Task: Add a condition where "Hours since status category closed Greater than Twenty-five" in pending tickets.
Action: Mouse moved to (84, 396)
Screenshot: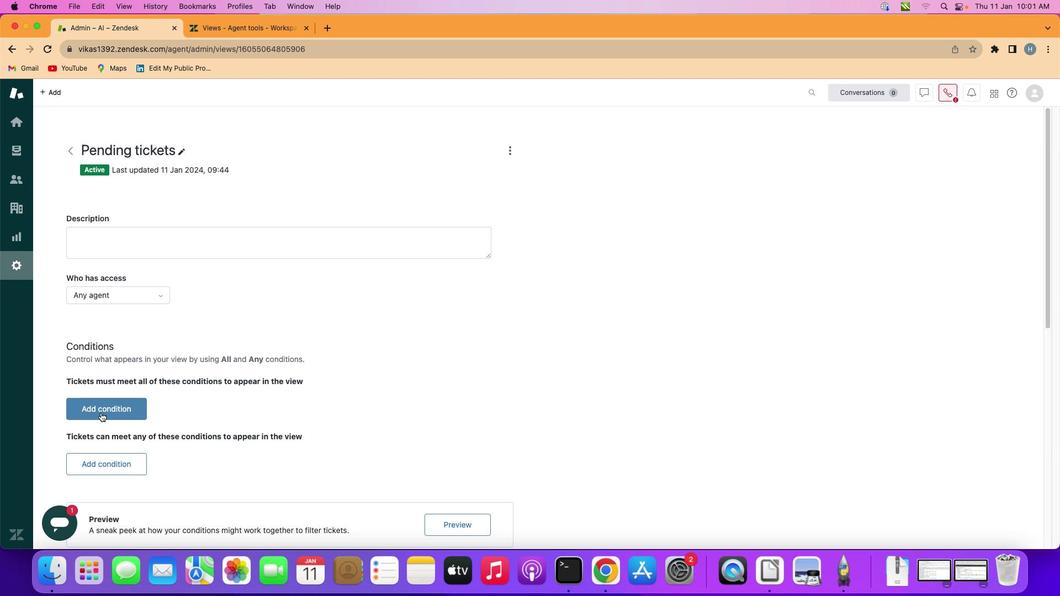 
Action: Mouse pressed left at (84, 396)
Screenshot: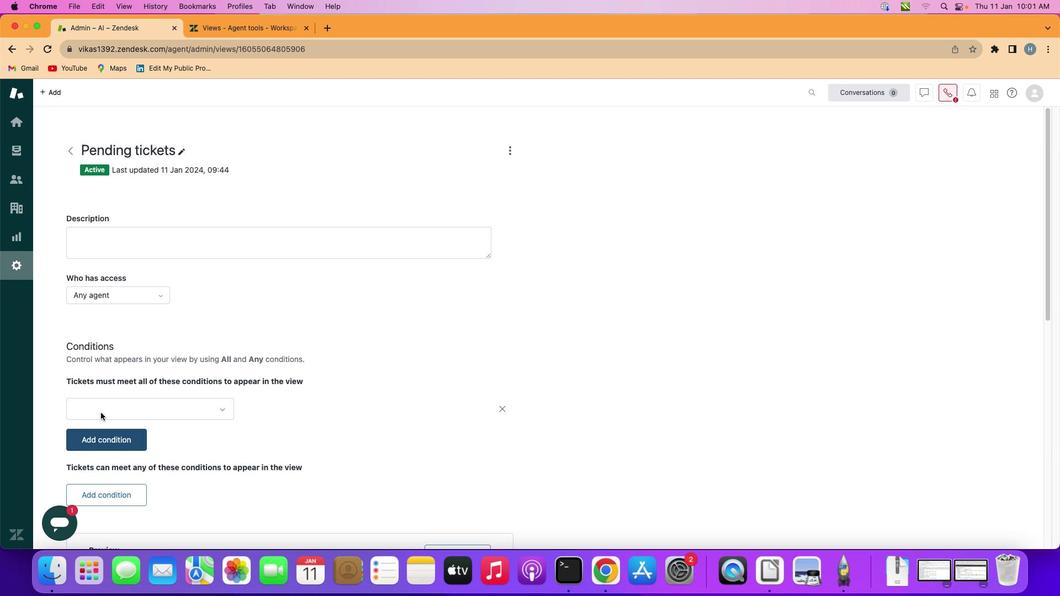 
Action: Mouse moved to (135, 395)
Screenshot: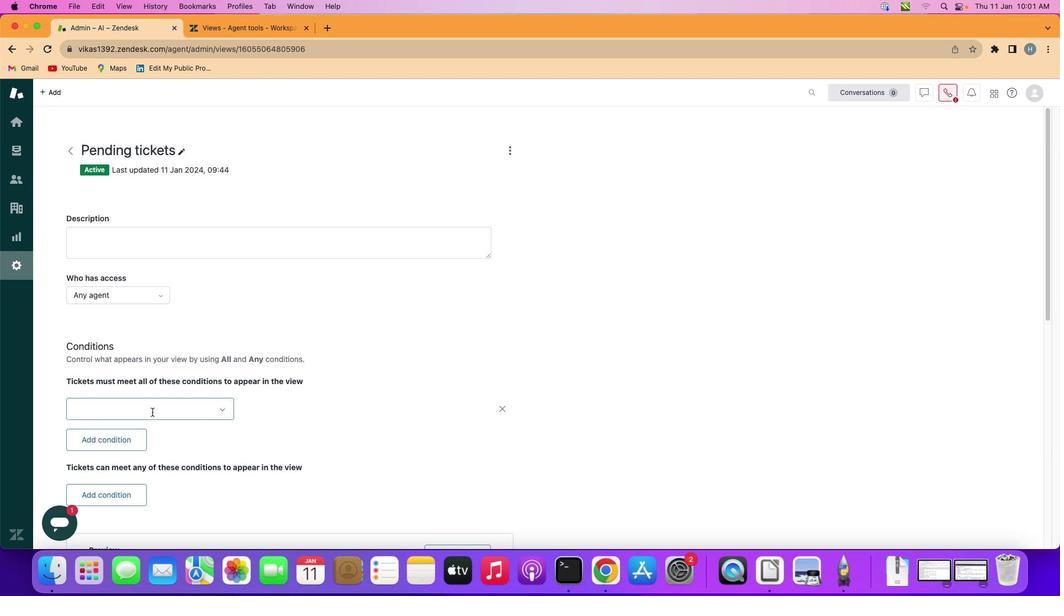 
Action: Mouse pressed left at (135, 395)
Screenshot: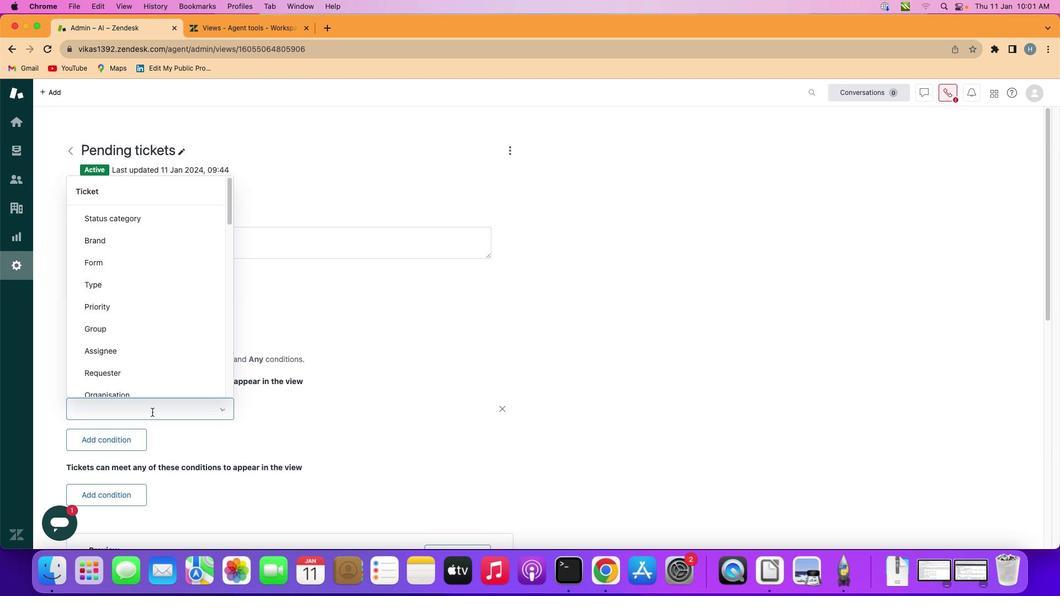 
Action: Mouse moved to (163, 257)
Screenshot: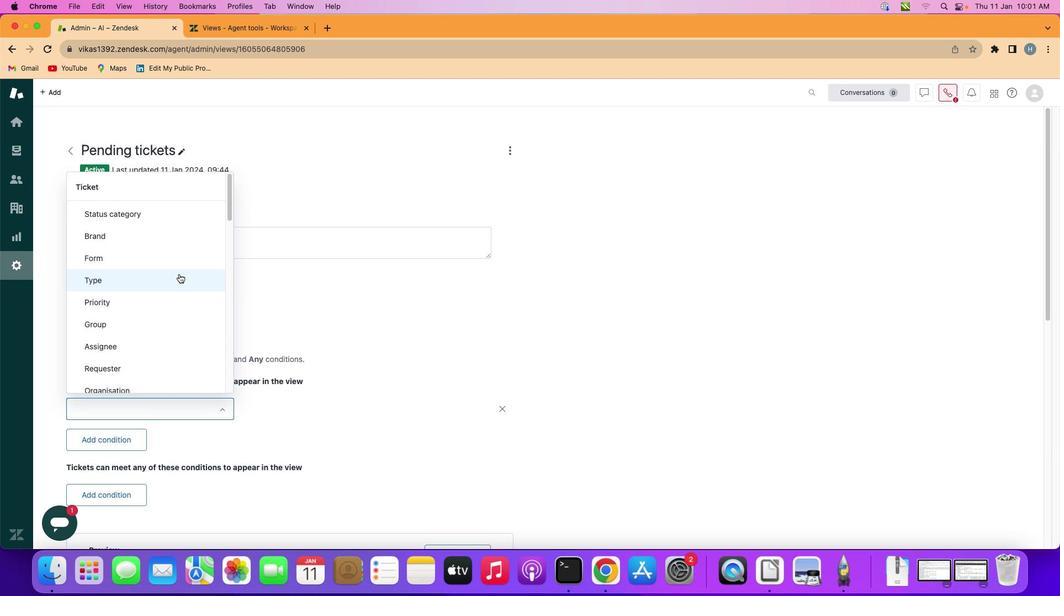 
Action: Mouse scrolled (163, 257) with delta (-16, -16)
Screenshot: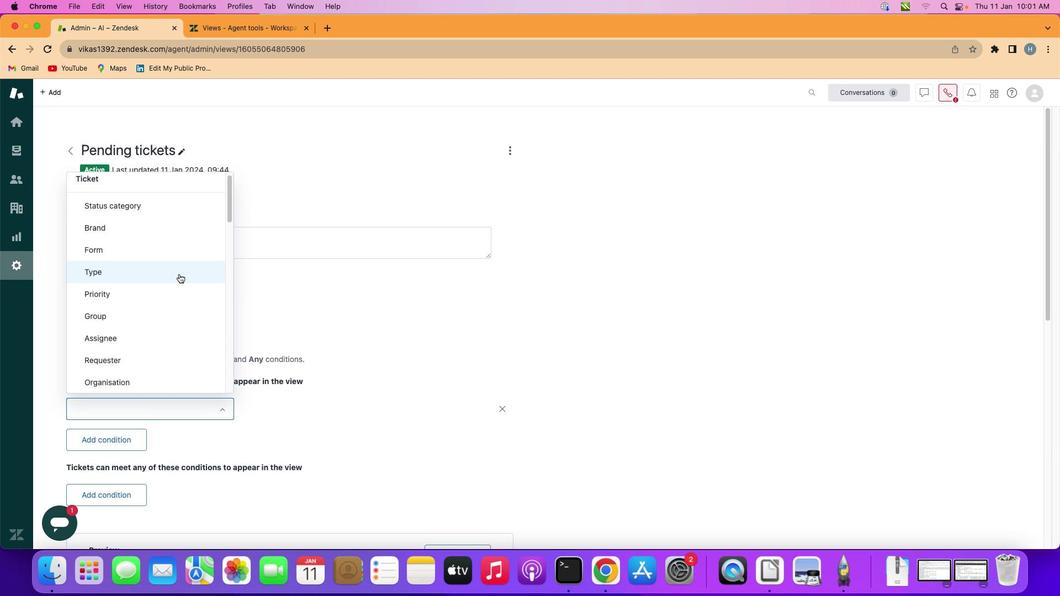 
Action: Mouse scrolled (163, 257) with delta (-16, -16)
Screenshot: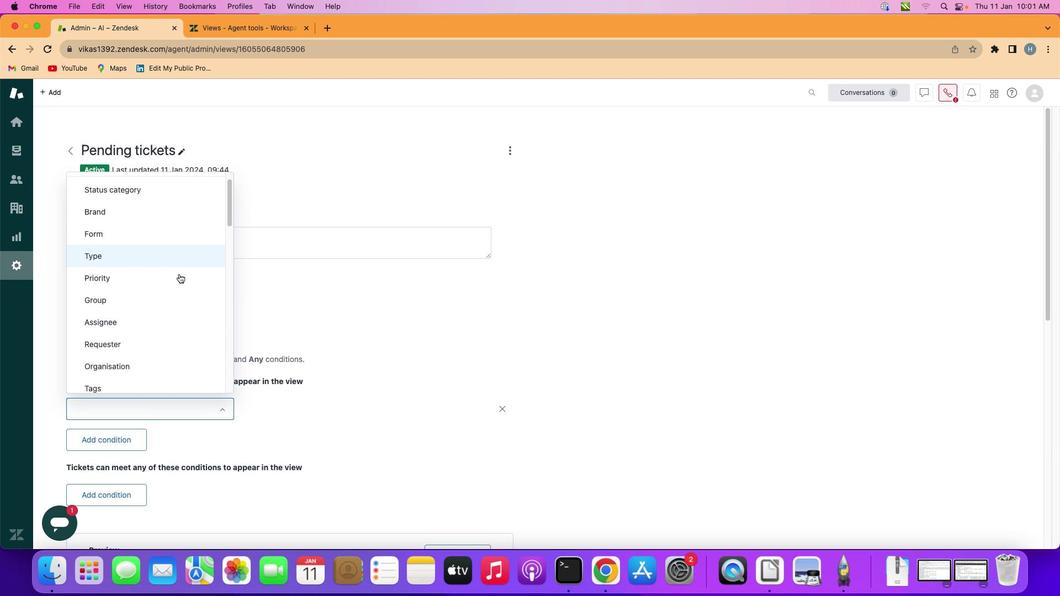 
Action: Mouse scrolled (163, 257) with delta (-16, -16)
Screenshot: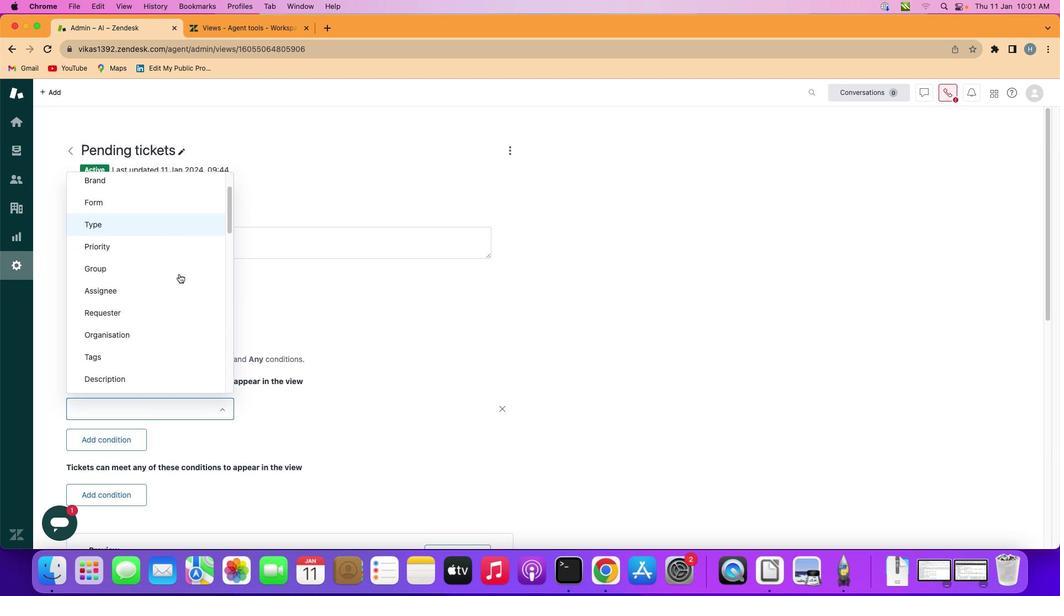 
Action: Mouse scrolled (163, 257) with delta (-16, -17)
Screenshot: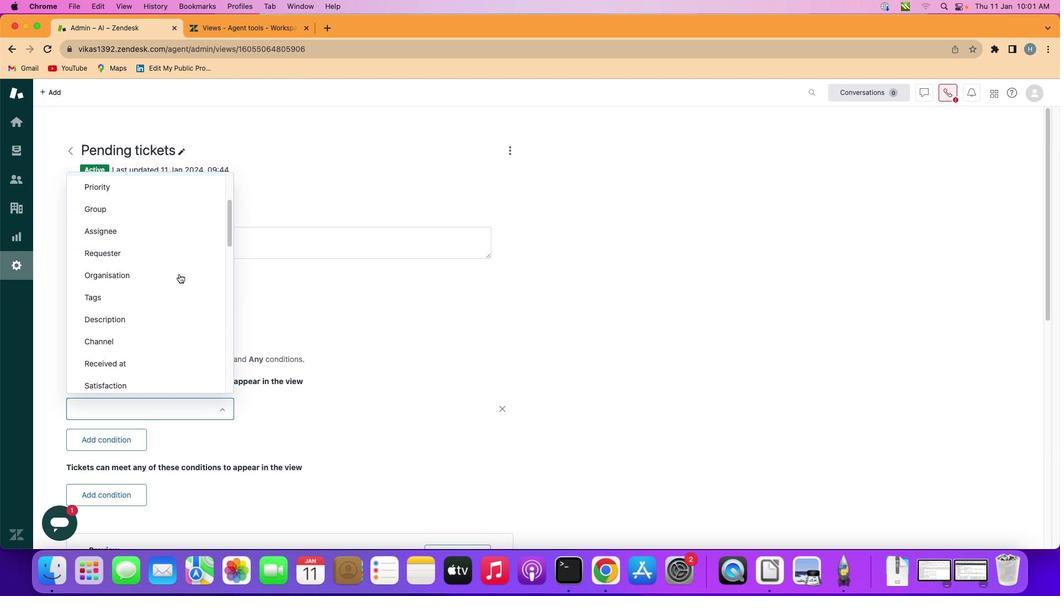 
Action: Mouse scrolled (163, 257) with delta (-16, -17)
Screenshot: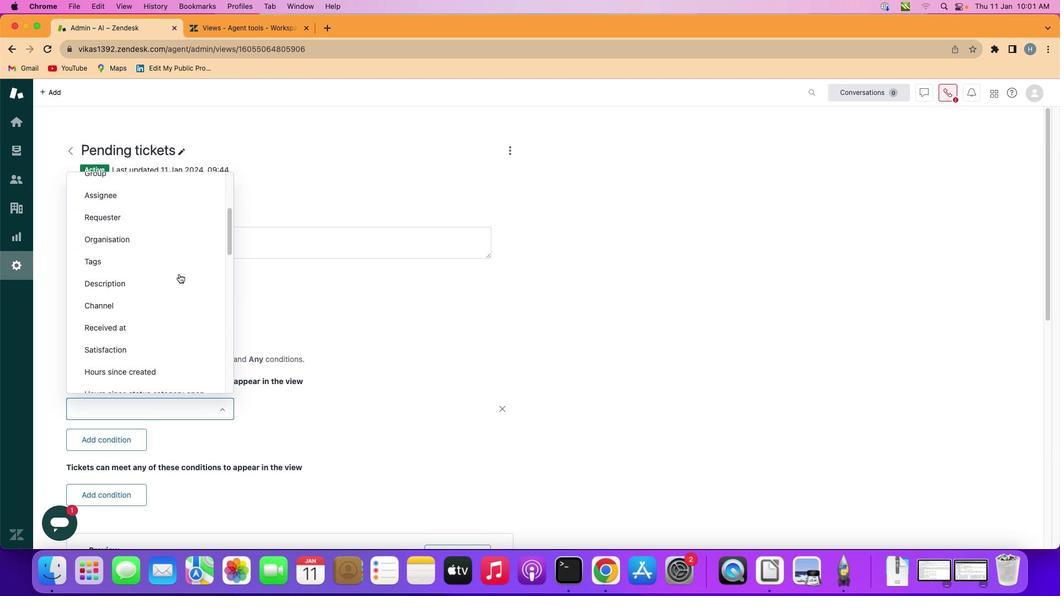 
Action: Mouse scrolled (163, 257) with delta (-16, -17)
Screenshot: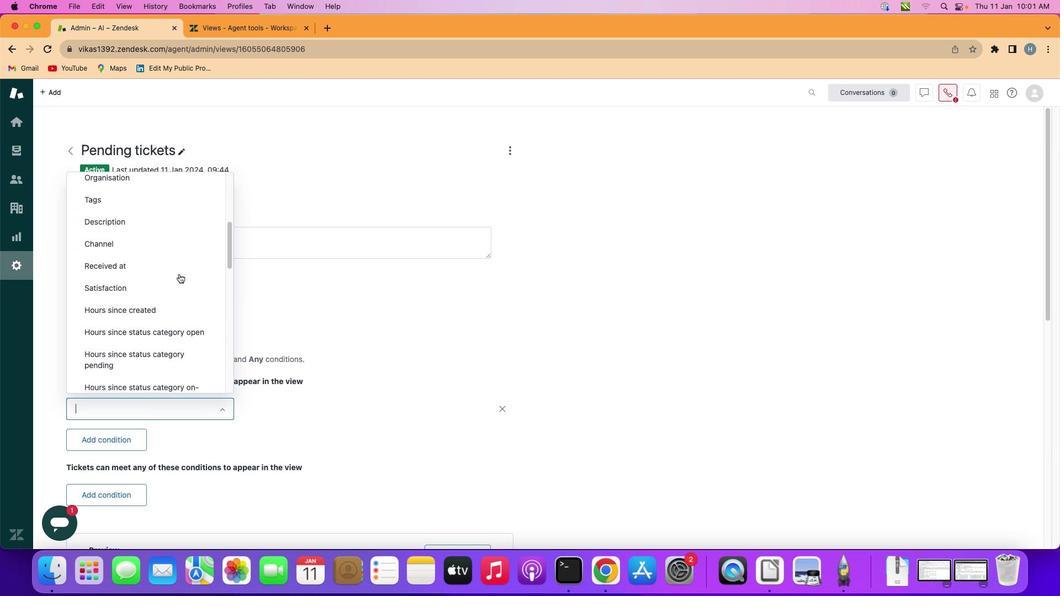 
Action: Mouse moved to (163, 261)
Screenshot: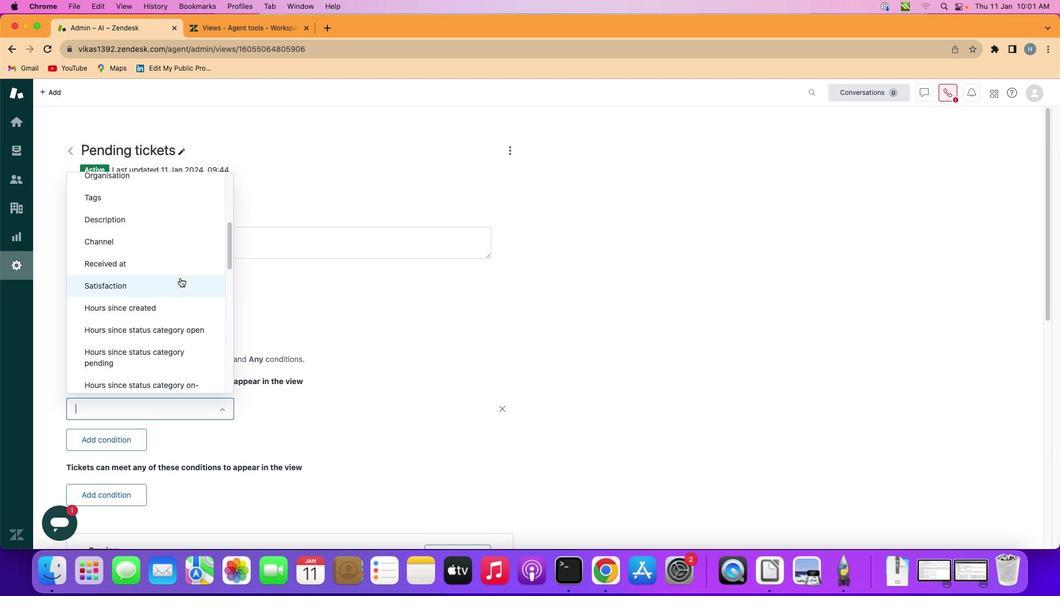 
Action: Mouse scrolled (163, 261) with delta (-16, -16)
Screenshot: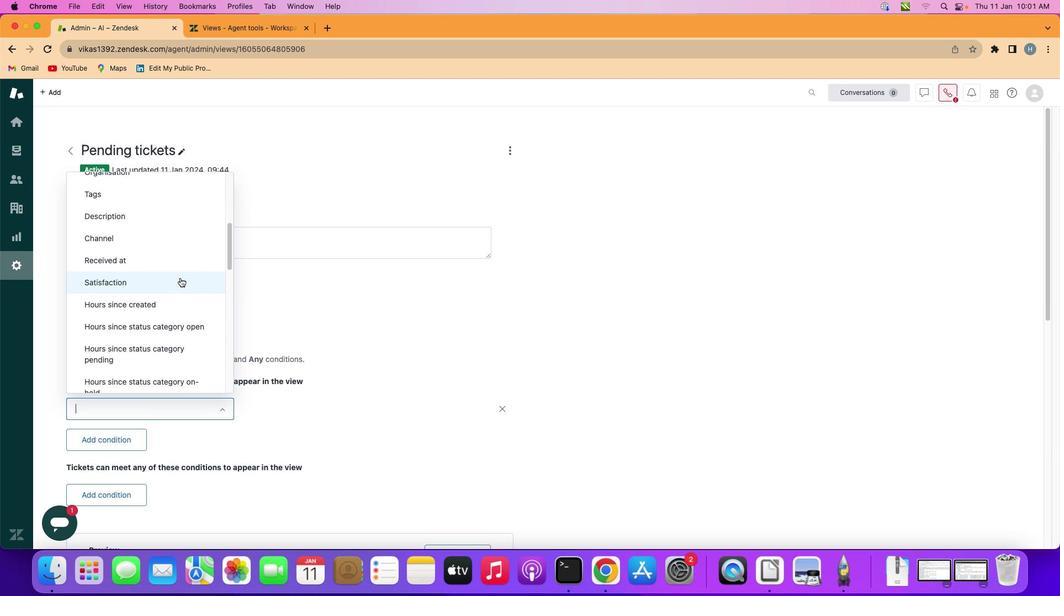 
Action: Mouse scrolled (163, 261) with delta (-16, -16)
Screenshot: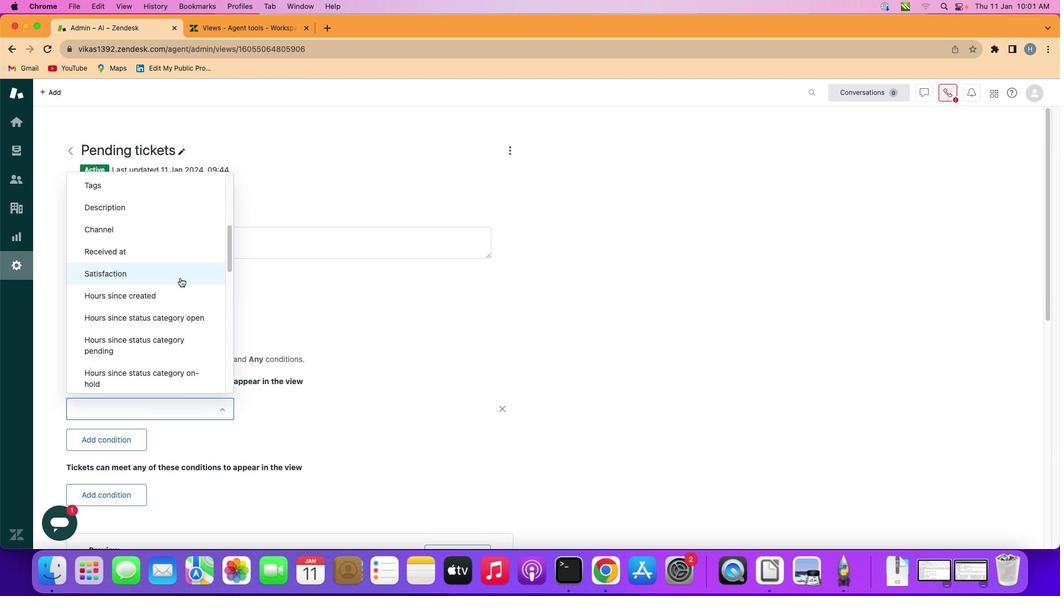 
Action: Mouse scrolled (163, 261) with delta (-16, -16)
Screenshot: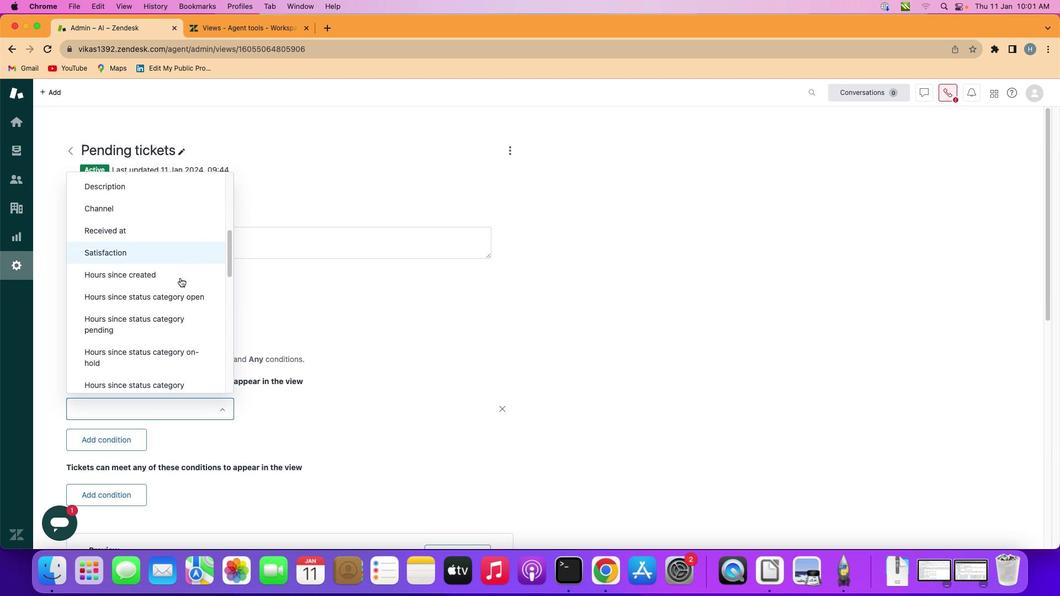 
Action: Mouse scrolled (163, 261) with delta (-16, -16)
Screenshot: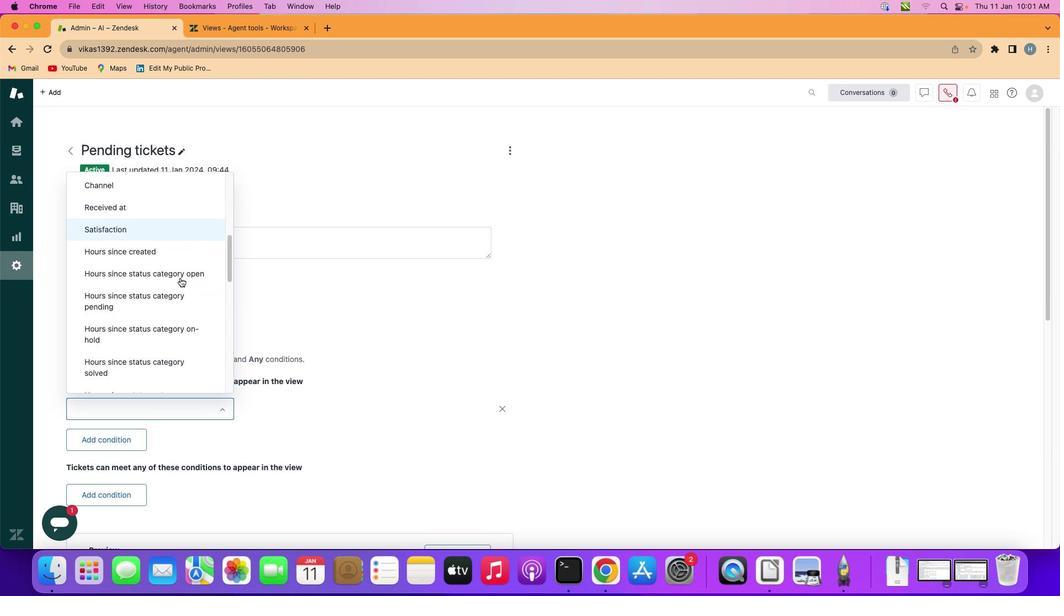 
Action: Mouse scrolled (163, 261) with delta (-16, -16)
Screenshot: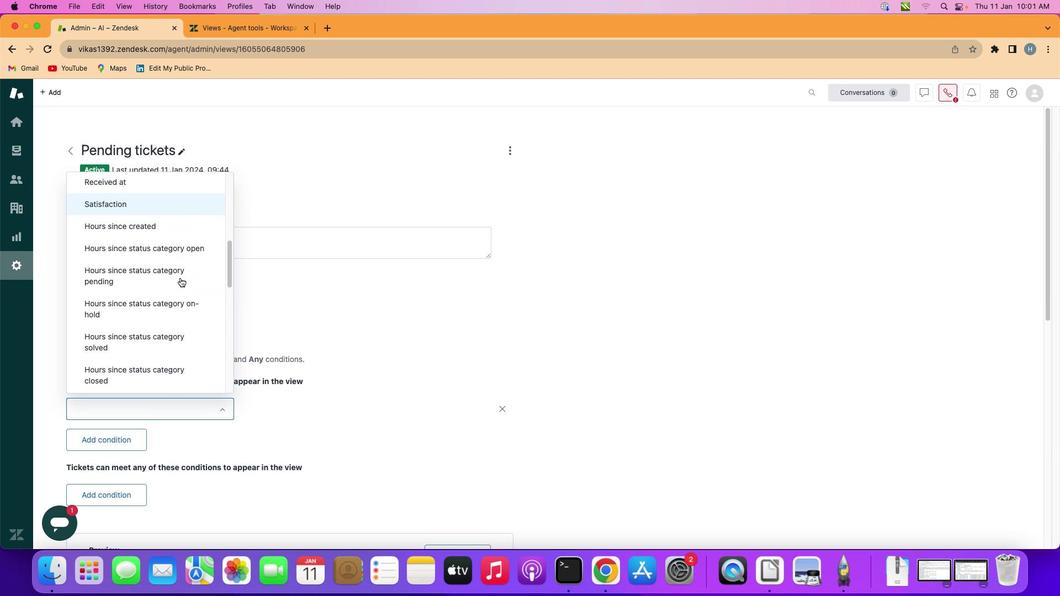 
Action: Mouse scrolled (163, 261) with delta (-16, -16)
Screenshot: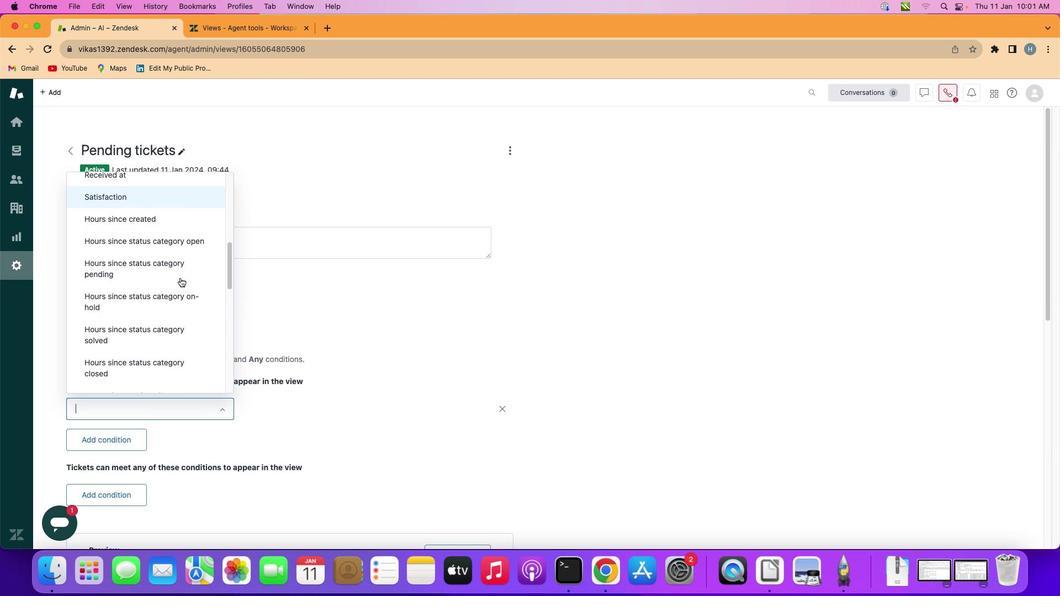 
Action: Mouse scrolled (163, 261) with delta (-16, -16)
Screenshot: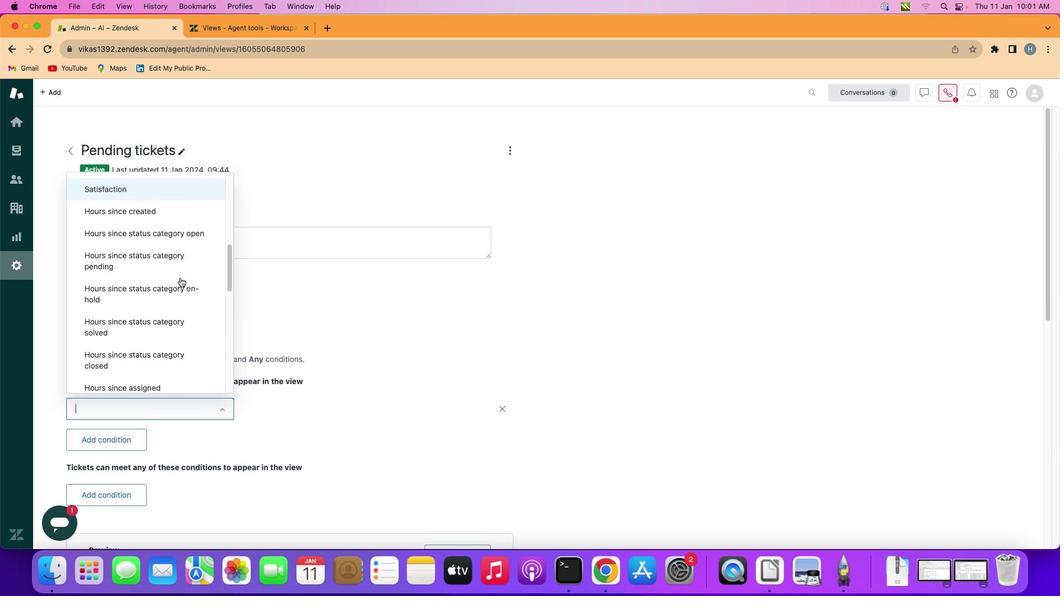 
Action: Mouse scrolled (163, 261) with delta (-16, -16)
Screenshot: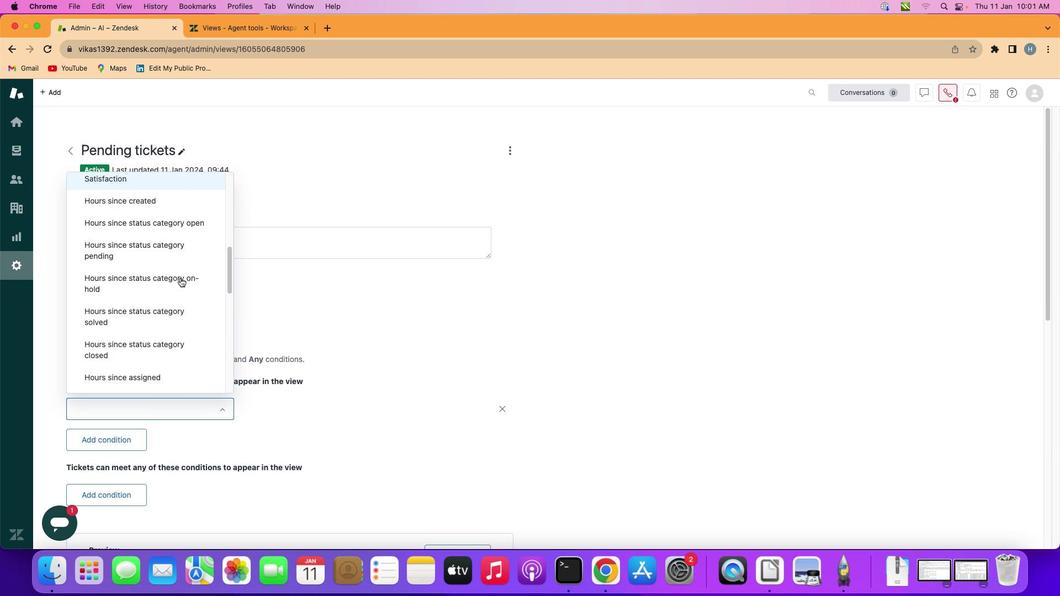 
Action: Mouse moved to (159, 314)
Screenshot: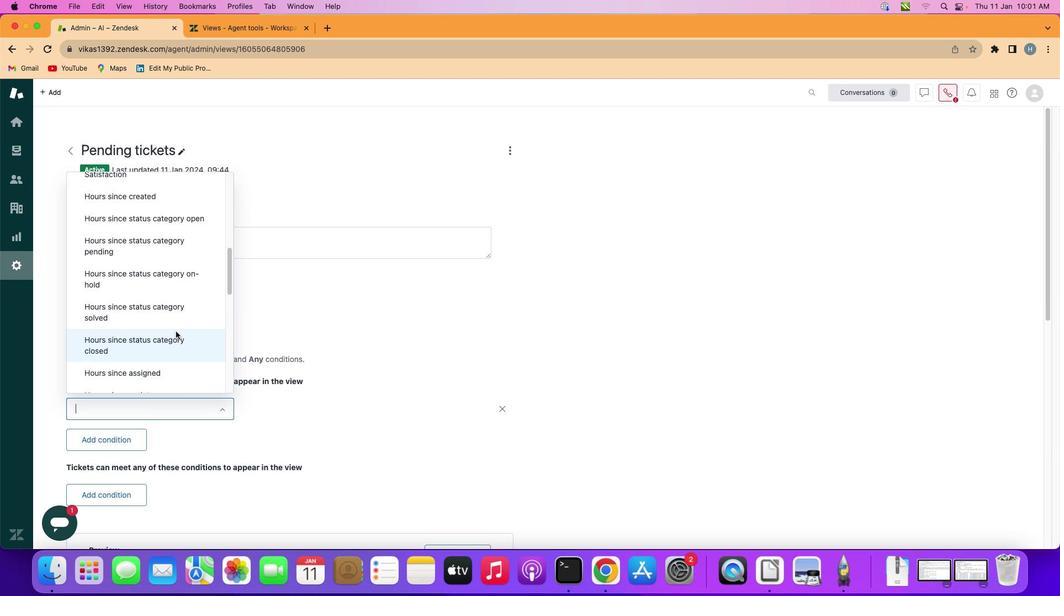 
Action: Mouse pressed left at (159, 314)
Screenshot: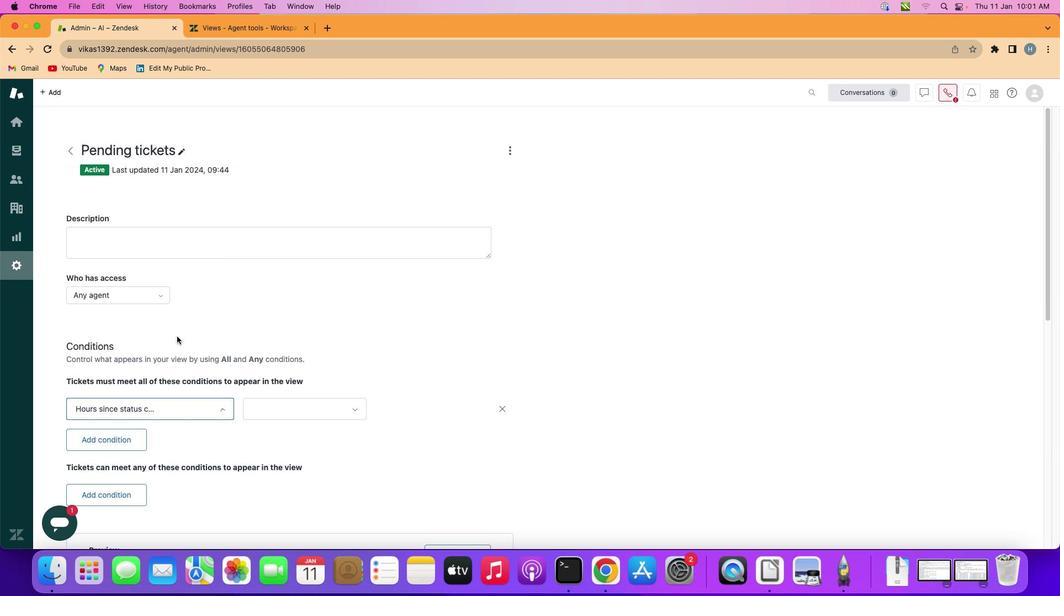 
Action: Mouse moved to (288, 393)
Screenshot: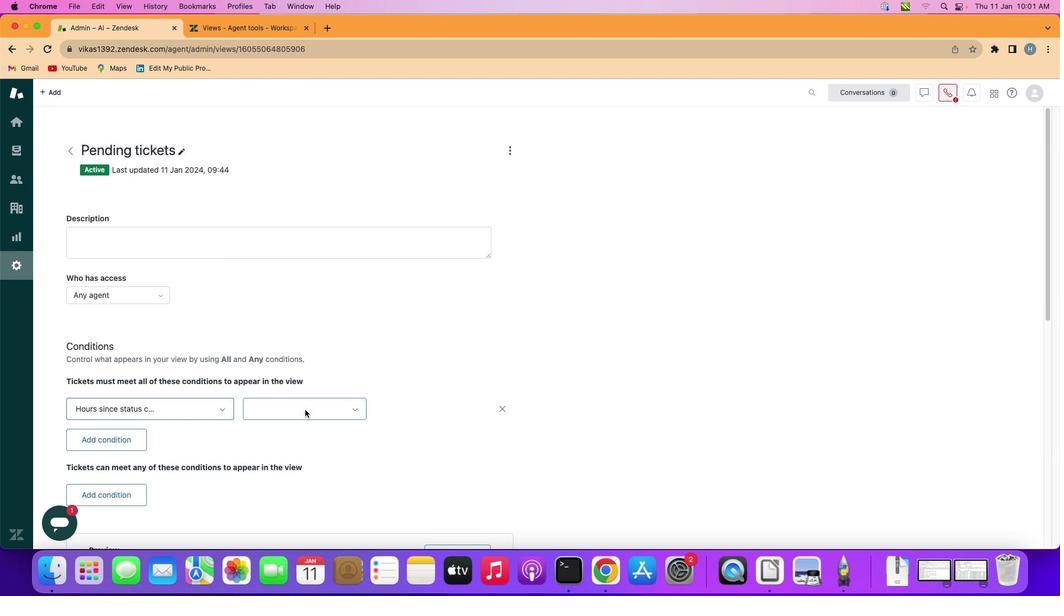 
Action: Mouse pressed left at (288, 393)
Screenshot: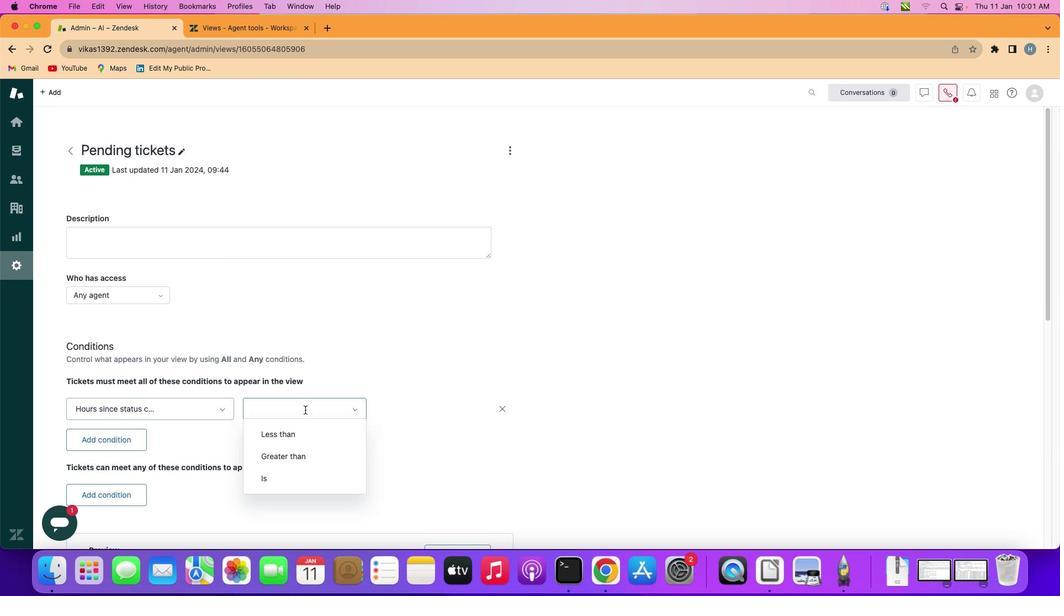 
Action: Mouse moved to (276, 437)
Screenshot: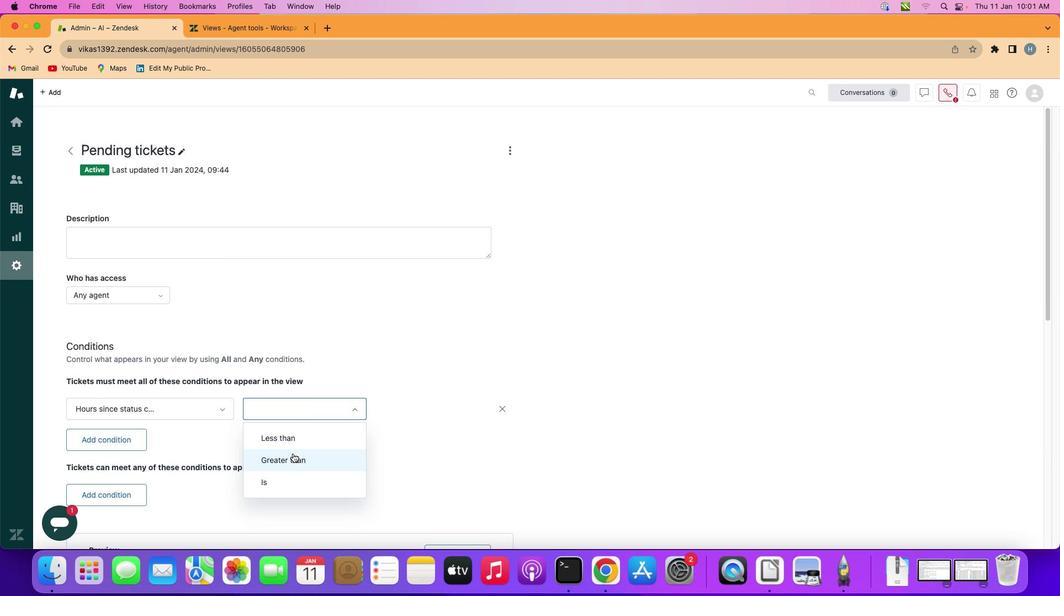 
Action: Mouse pressed left at (276, 437)
Screenshot: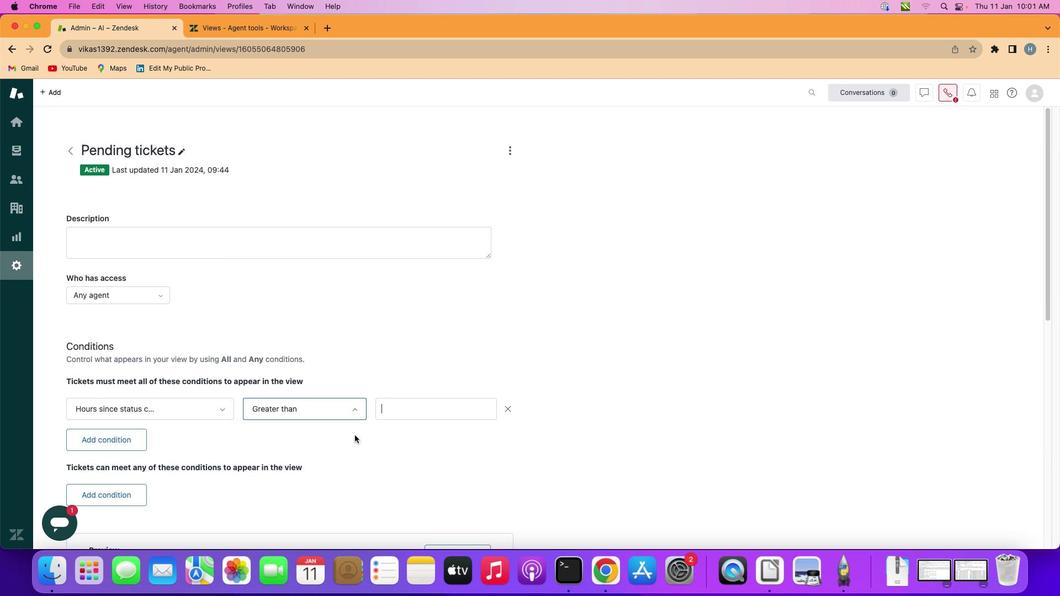 
Action: Mouse moved to (393, 392)
Screenshot: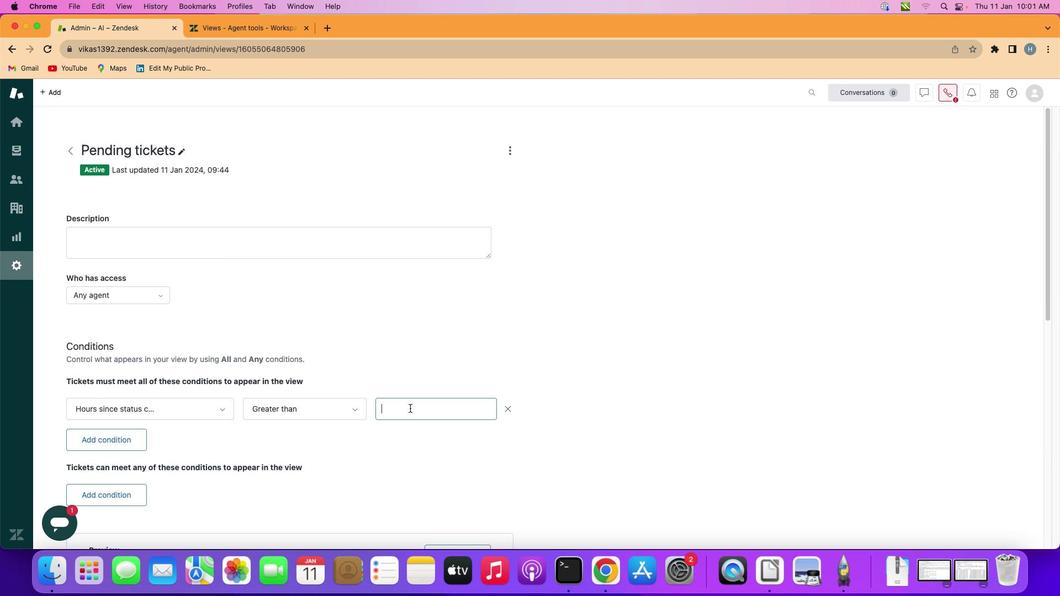 
Action: Mouse pressed left at (393, 392)
Screenshot: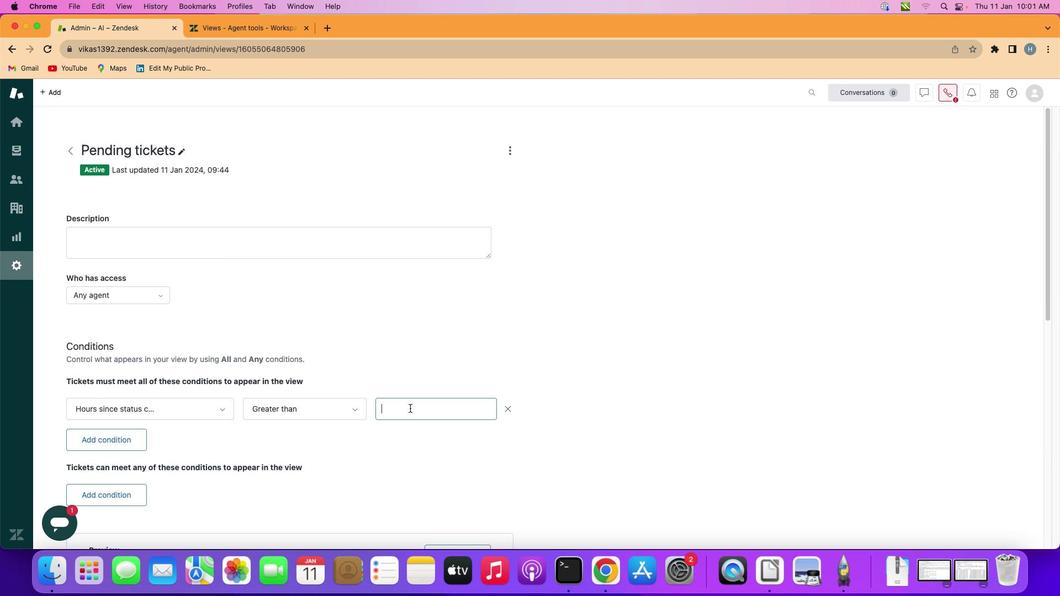 
Action: Key pressed Key.shift'T''w''e''n''t''y''-''f''i''v''e'
Screenshot: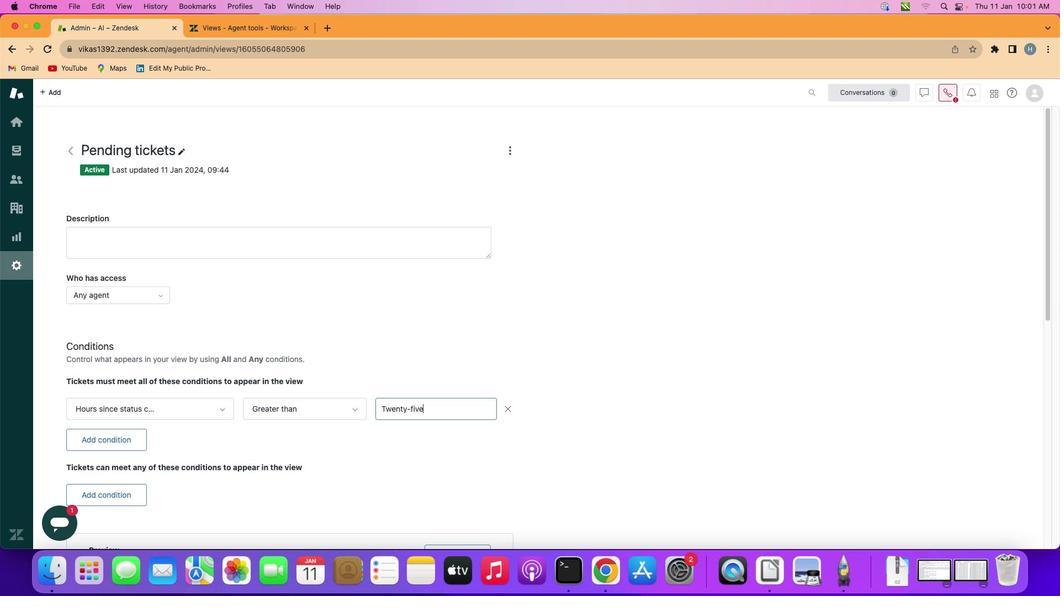 
Action: Mouse moved to (392, 428)
Screenshot: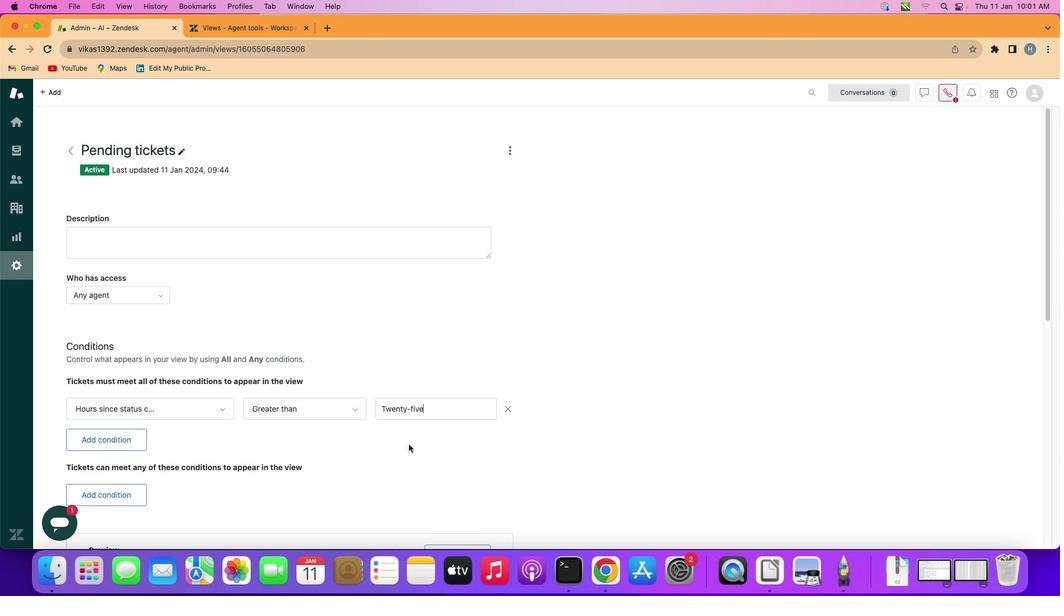 
